 Task: Add Plant Based Brioche Burger Buns 8 Count to the cart.
Action: Mouse moved to (814, 308)
Screenshot: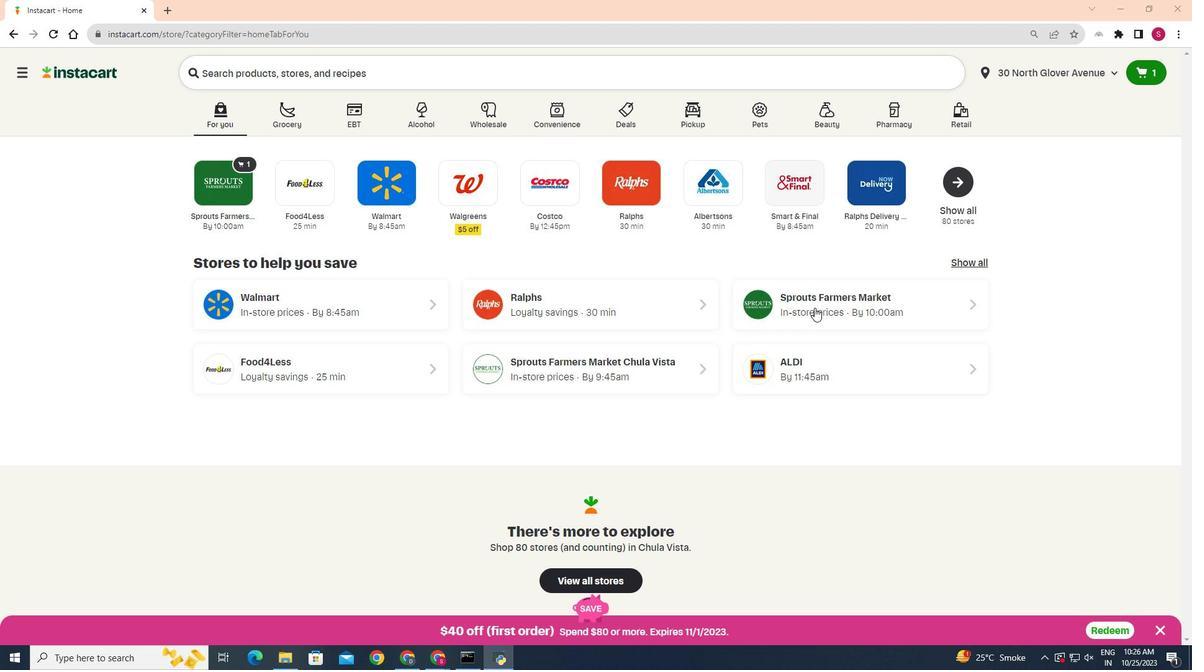 
Action: Mouse pressed left at (814, 308)
Screenshot: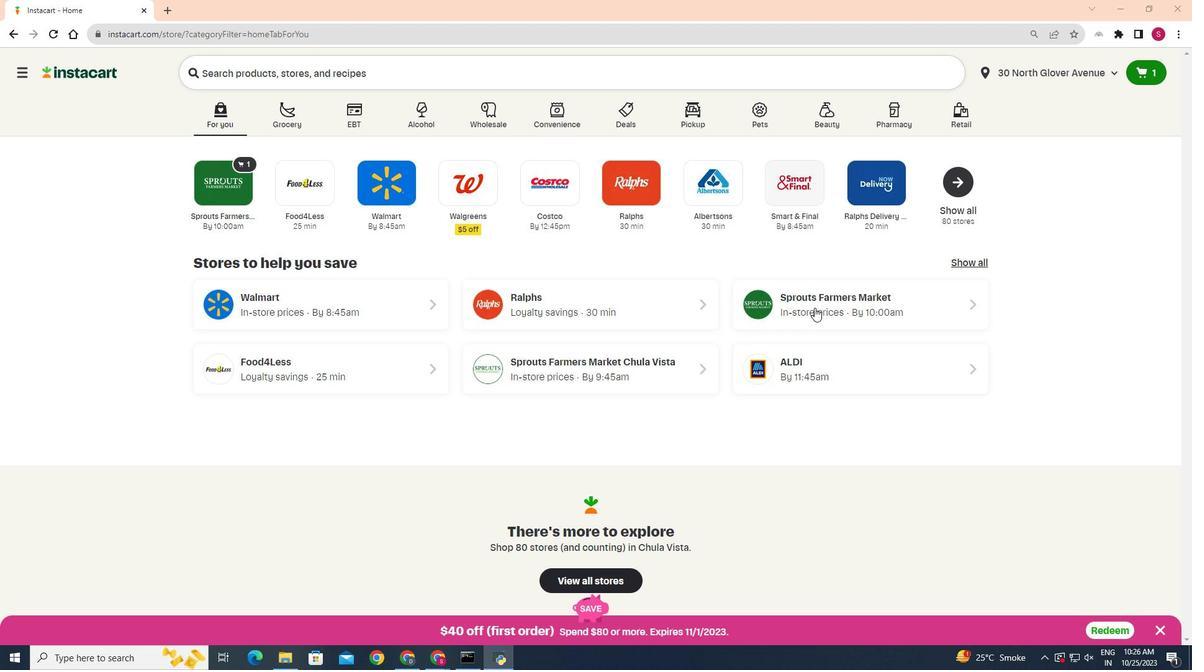 
Action: Mouse moved to (63, 496)
Screenshot: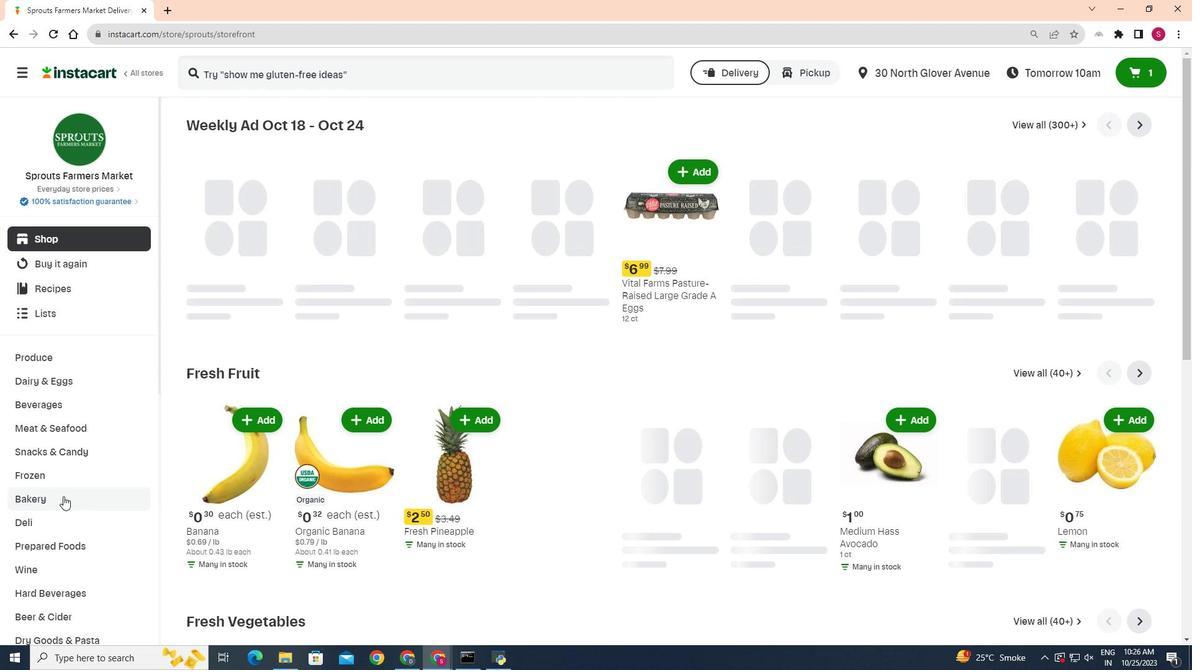 
Action: Mouse pressed left at (63, 496)
Screenshot: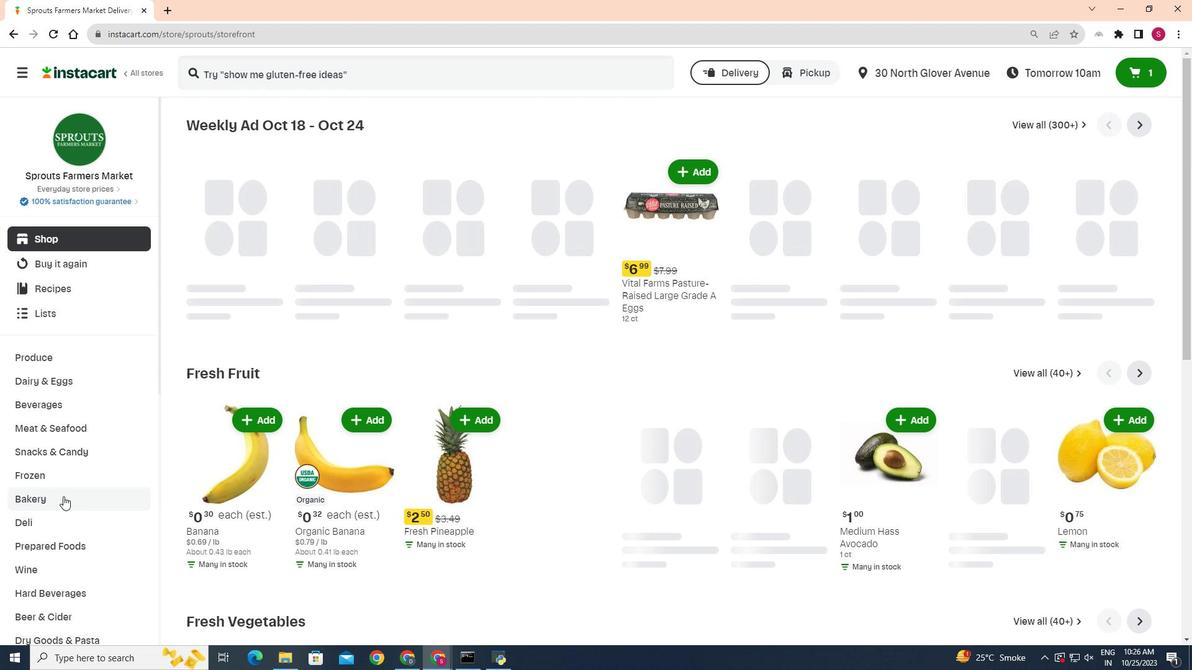 
Action: Mouse moved to (54, 540)
Screenshot: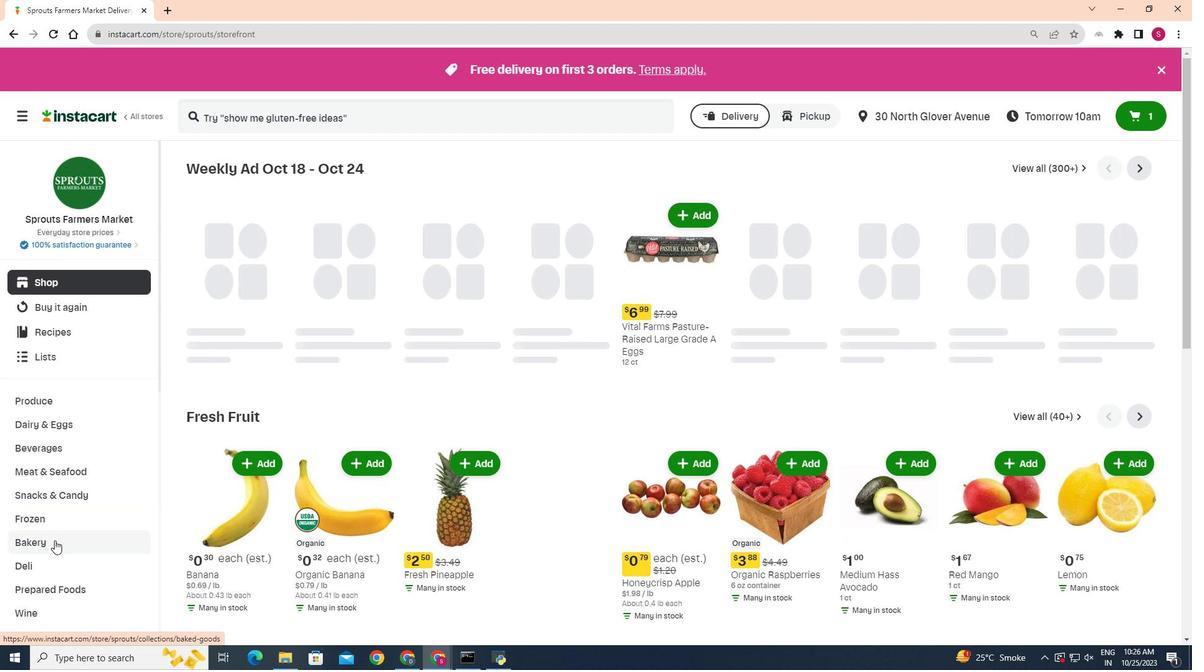 
Action: Mouse pressed left at (54, 540)
Screenshot: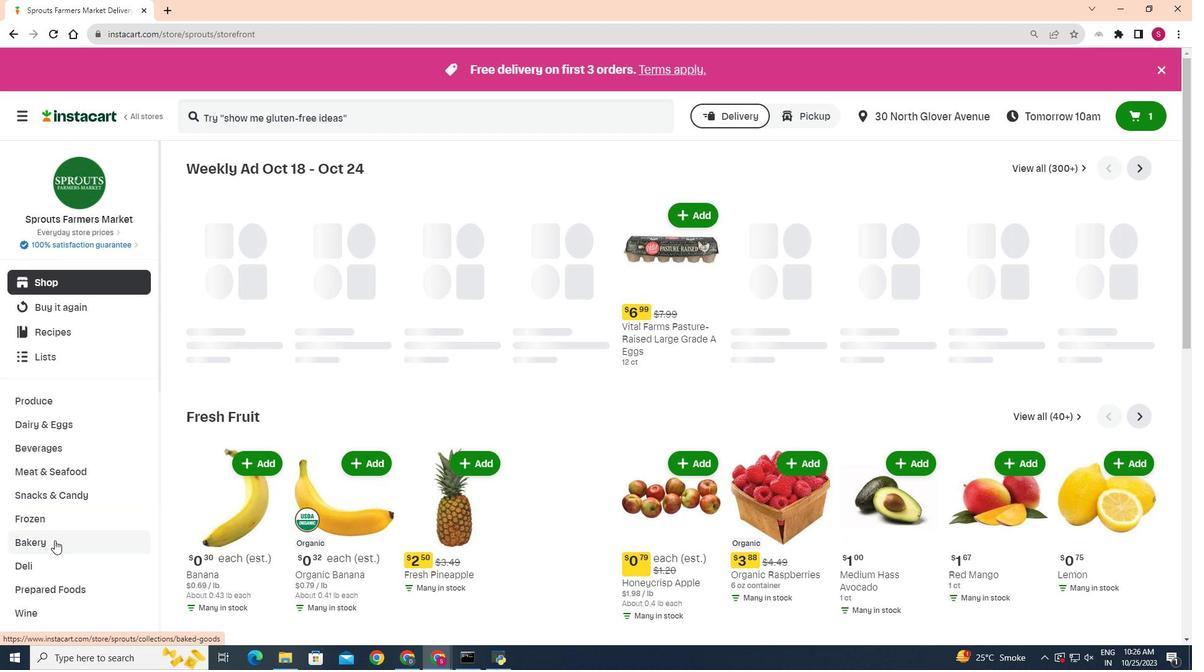 
Action: Mouse moved to (329, 191)
Screenshot: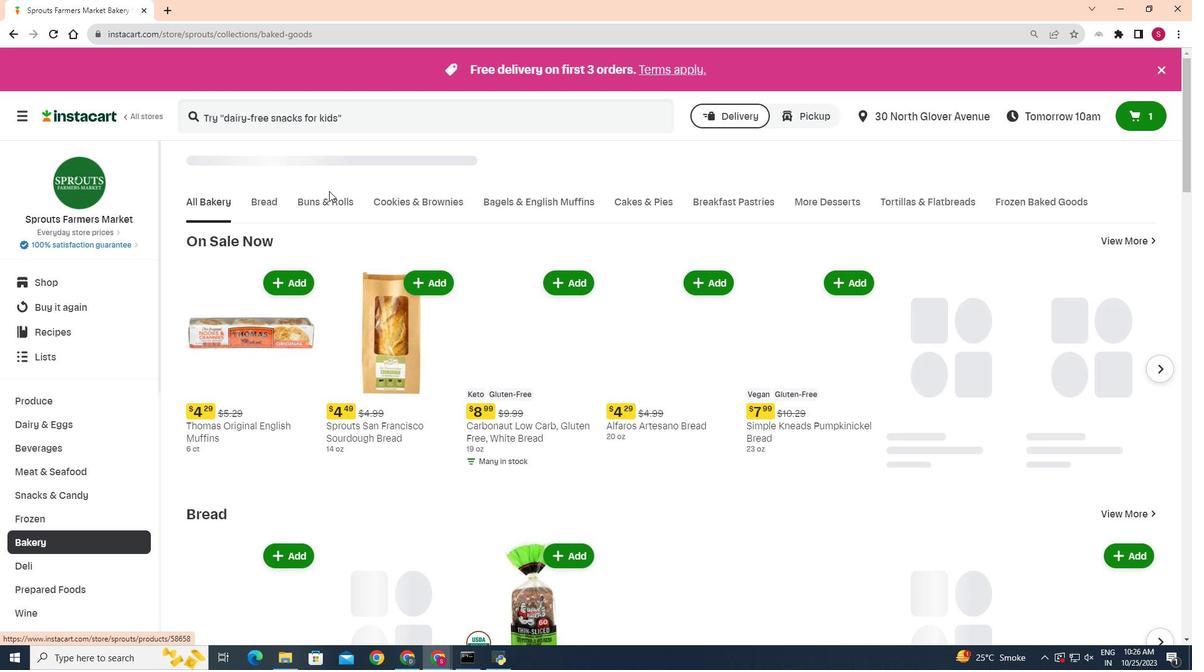 
Action: Mouse pressed left at (329, 191)
Screenshot: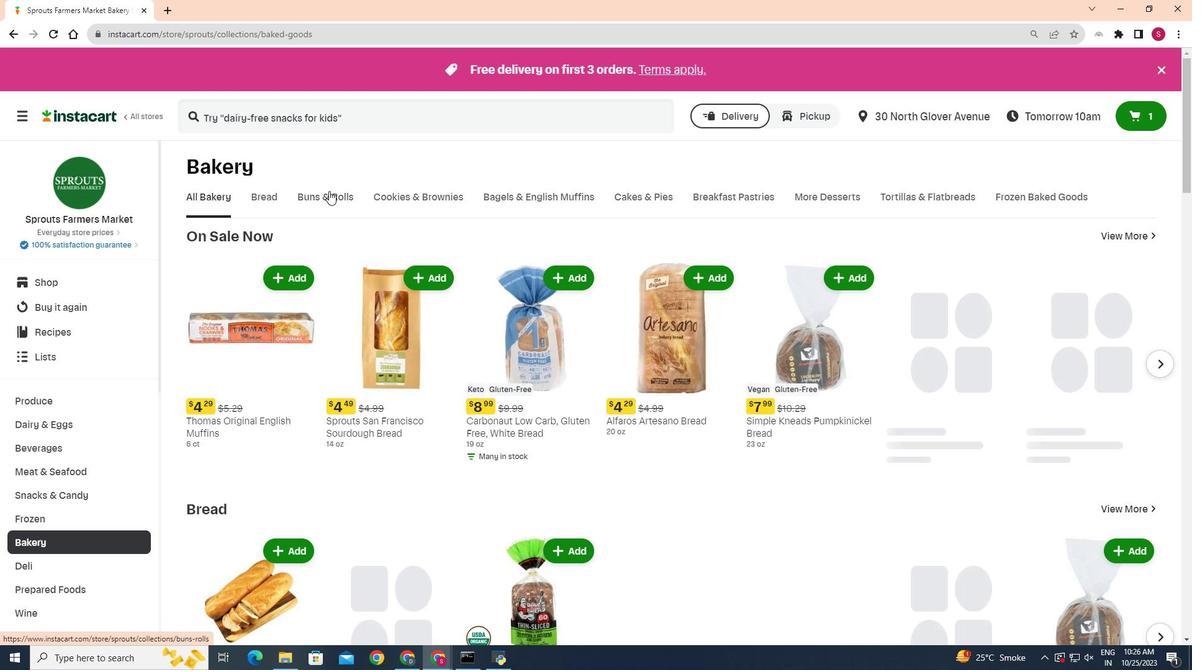 
Action: Mouse moved to (324, 245)
Screenshot: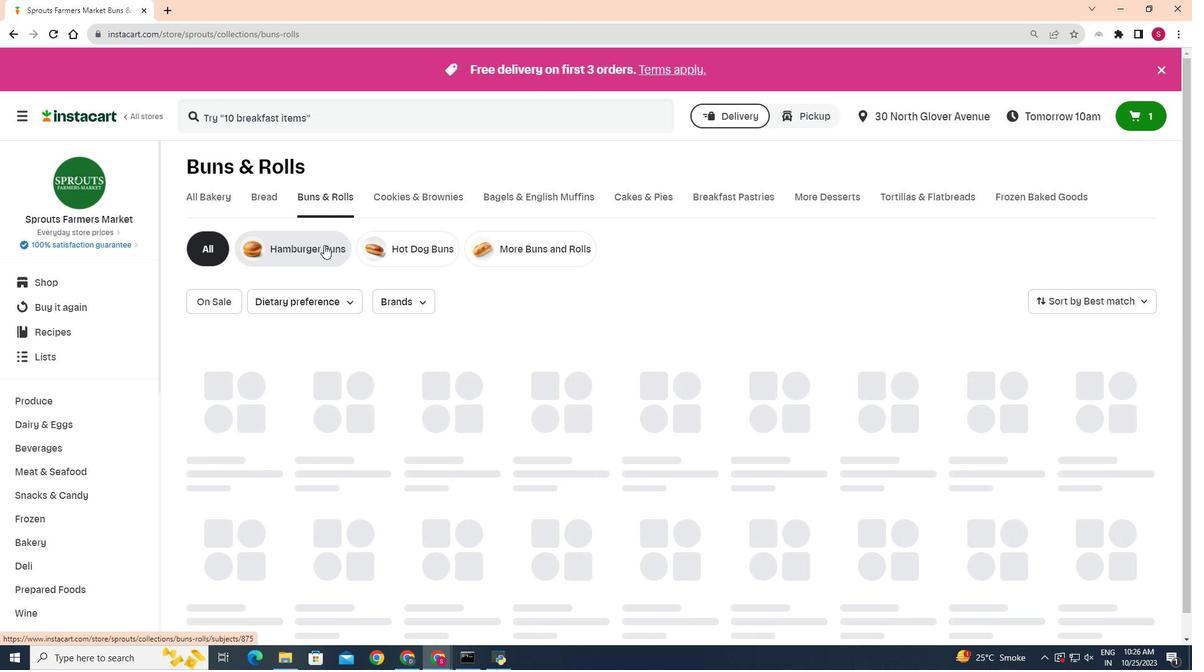 
Action: Mouse pressed left at (324, 245)
Screenshot: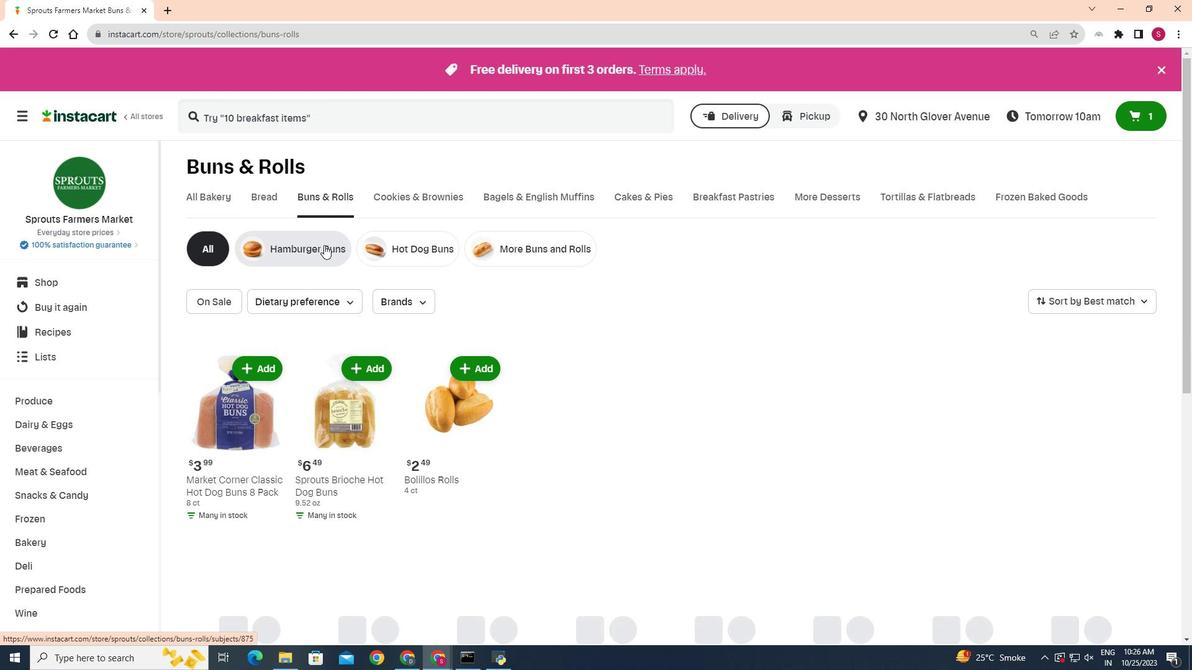 
Action: Mouse moved to (1132, 371)
Screenshot: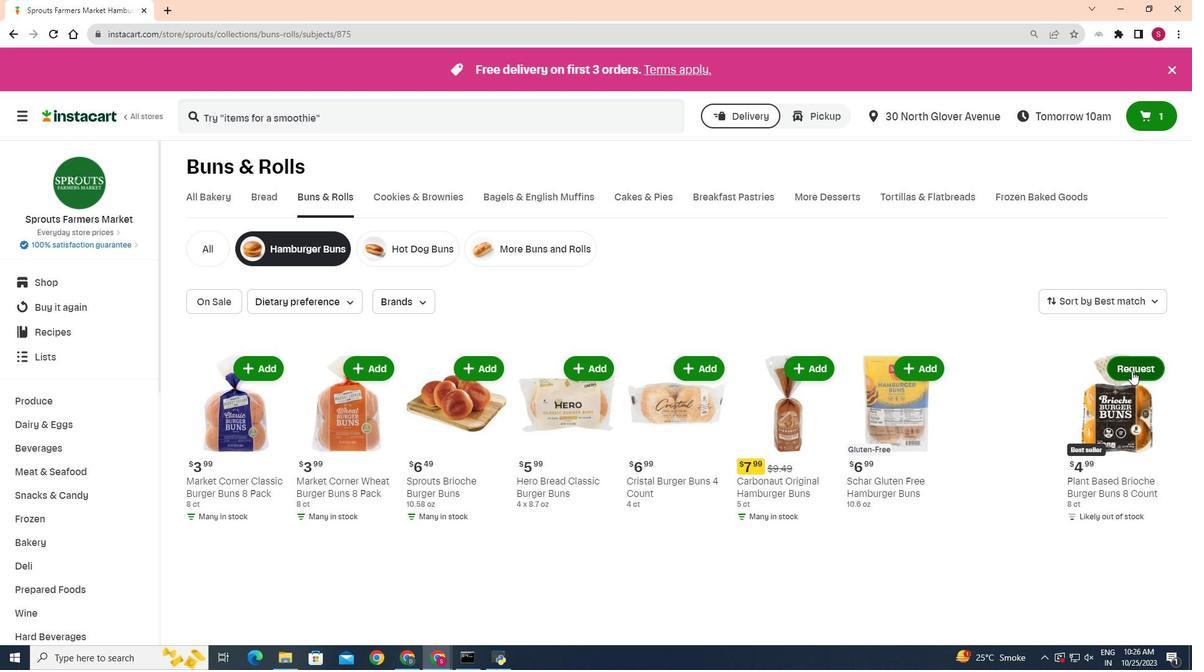 
Action: Mouse pressed left at (1132, 371)
Screenshot: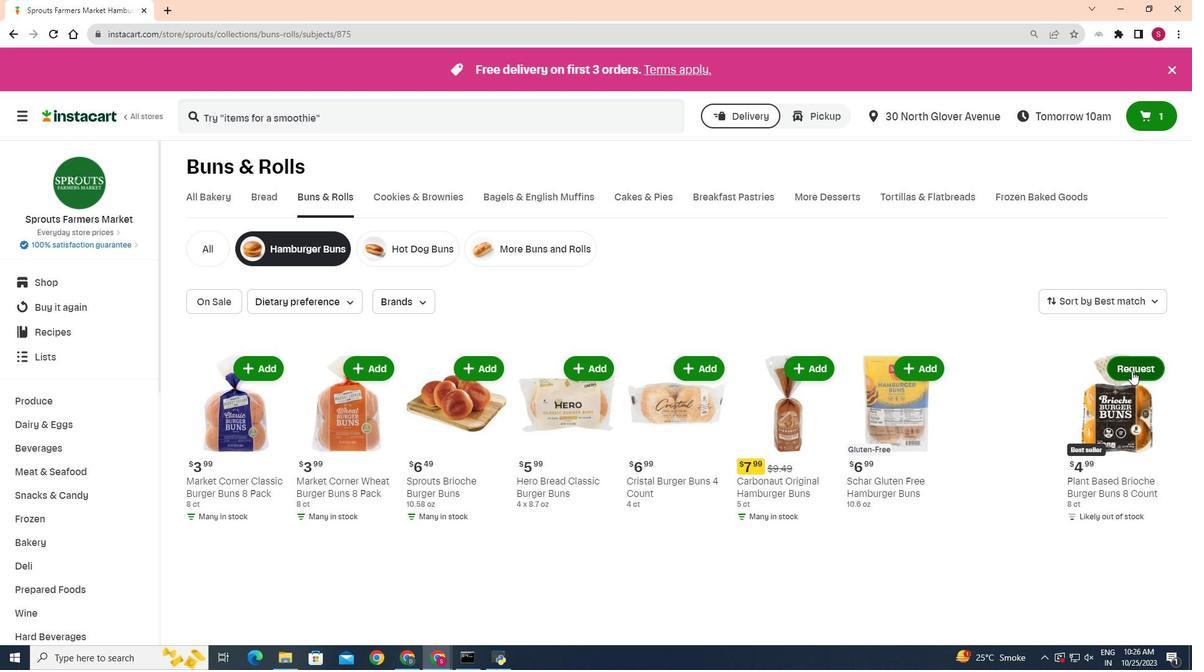 
Action: Mouse moved to (842, 322)
Screenshot: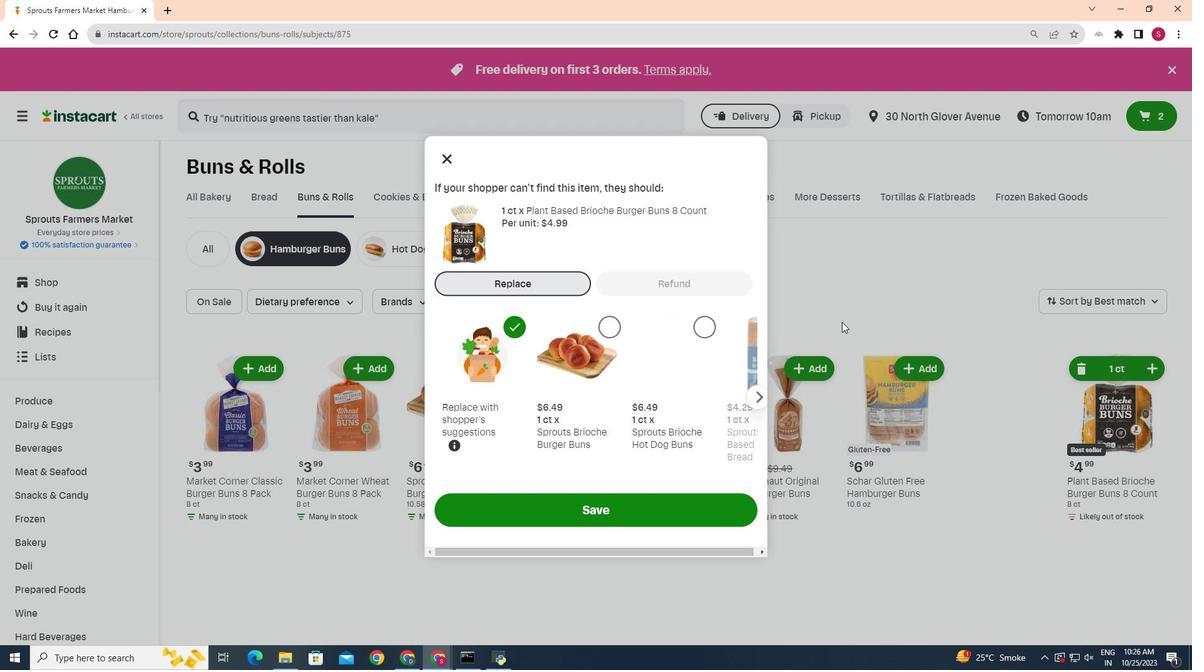 
